 Task: In the  document virtualsettings.doc ,insert the clipart above heading and points ' search for study ' and adjust the shape height to  '3..4''
Action: Mouse moved to (305, 320)
Screenshot: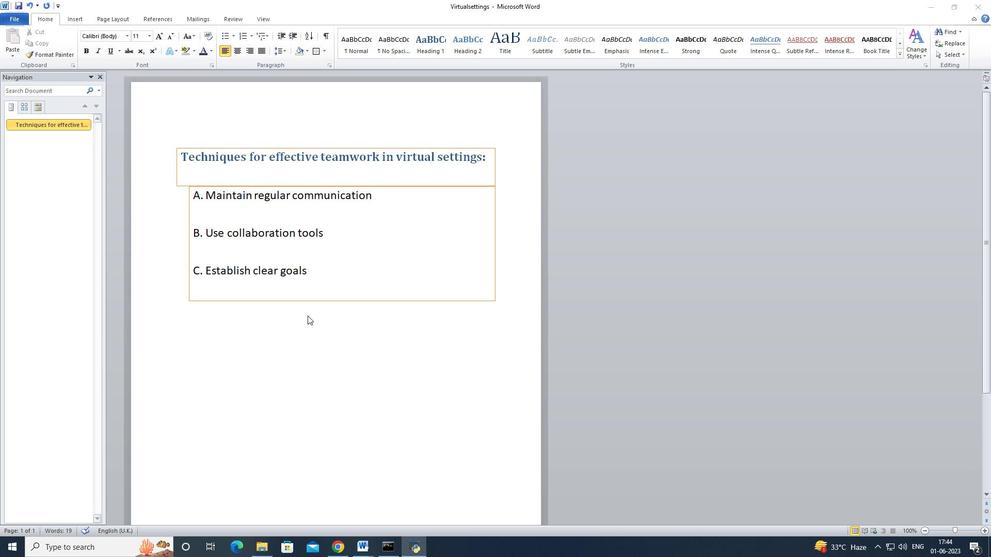 
Action: Mouse pressed left at (305, 320)
Screenshot: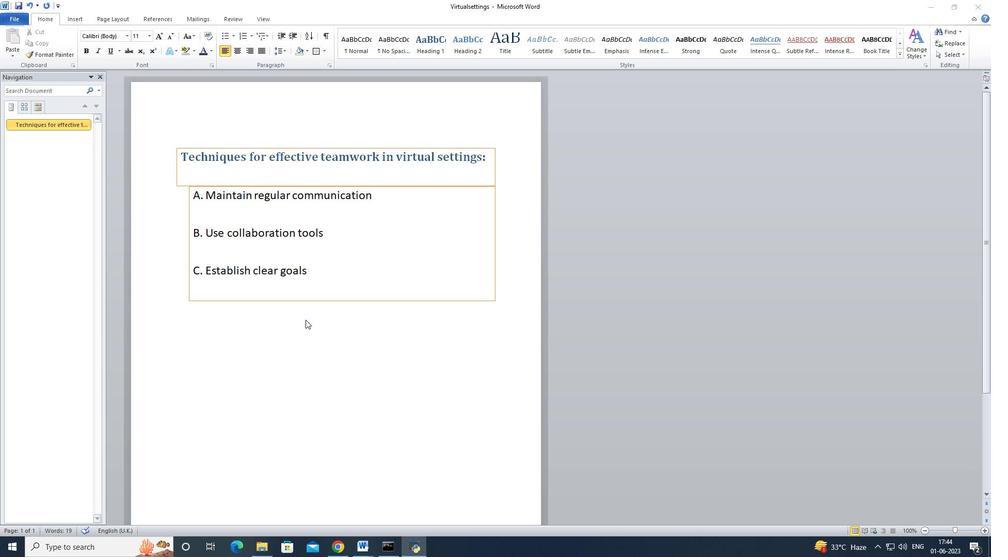 
Action: Mouse moved to (186, 191)
Screenshot: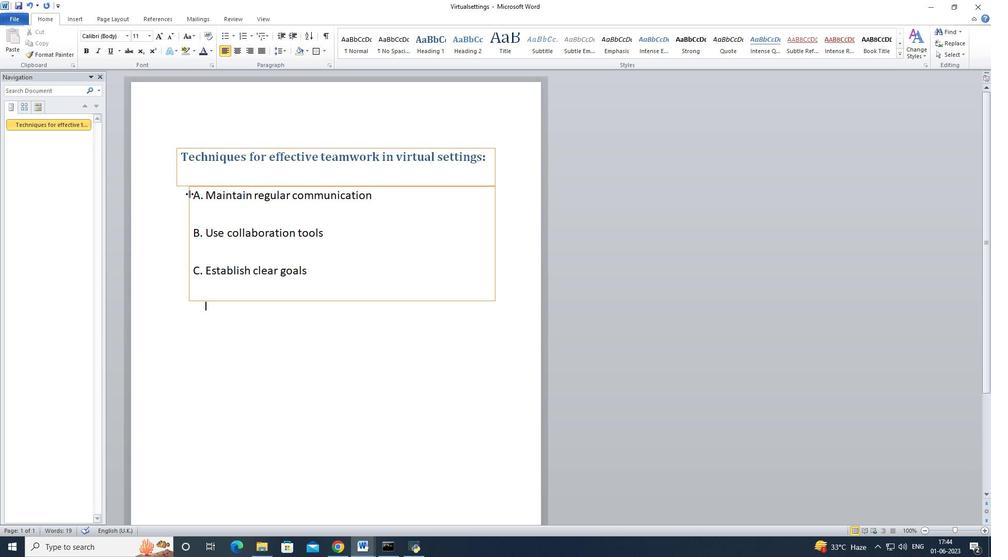
Action: Mouse pressed left at (186, 191)
Screenshot: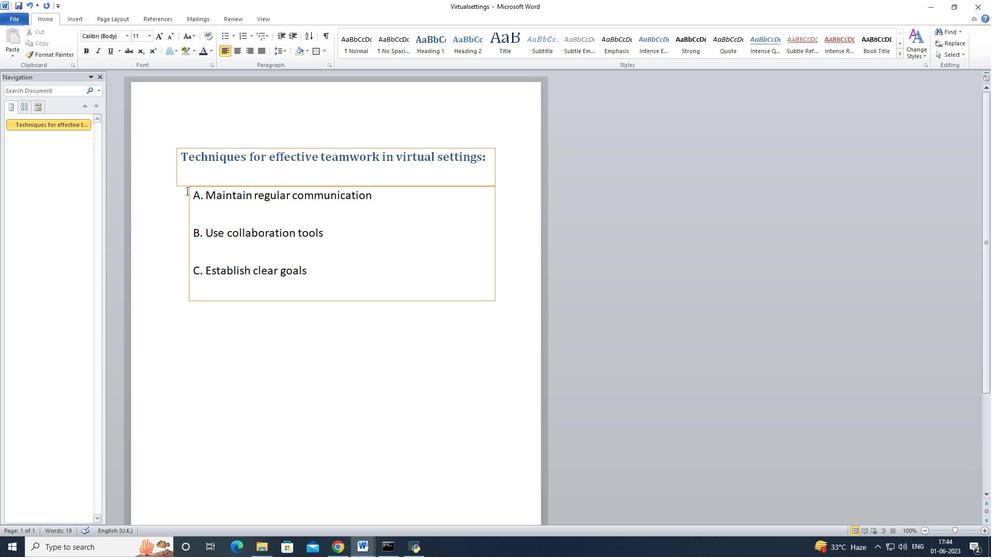 
Action: Key pressed <Key.enter>
Screenshot: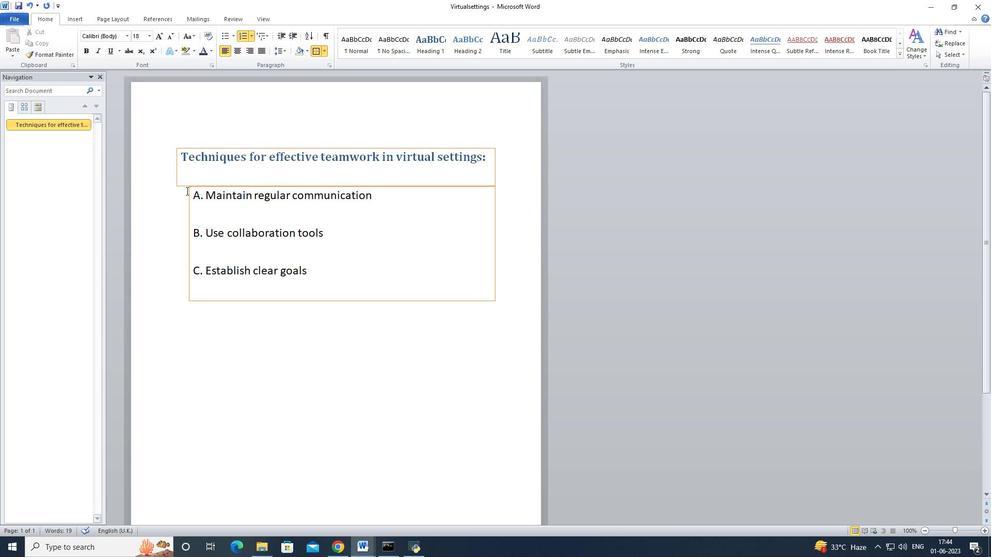 
Action: Mouse moved to (204, 196)
Screenshot: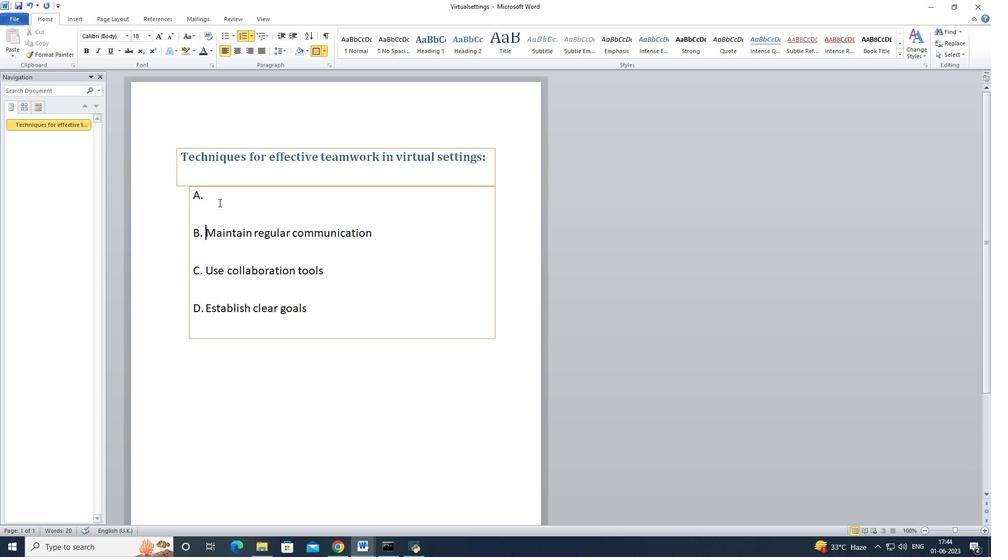 
Action: Mouse pressed left at (204, 196)
Screenshot: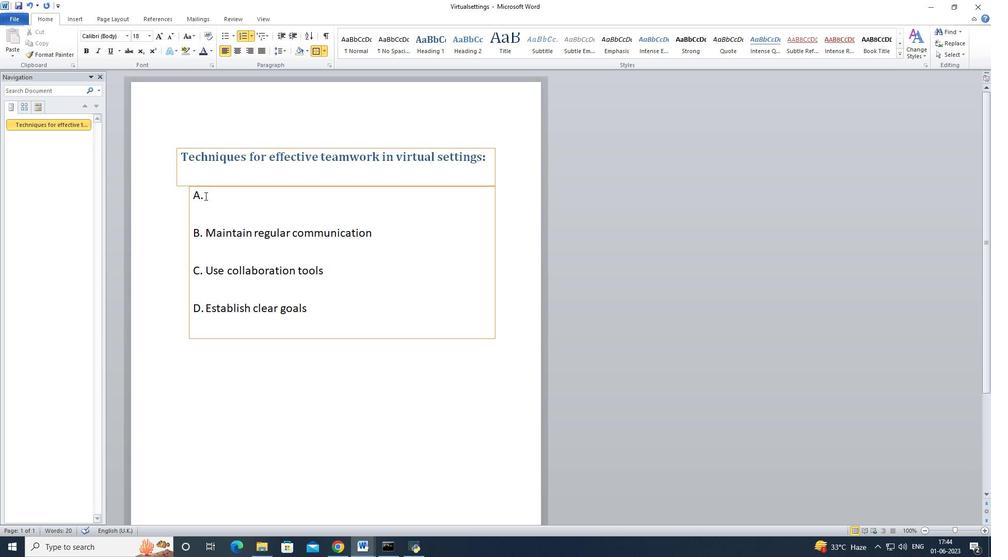 
Action: Key pressed <Key.backspace>
Screenshot: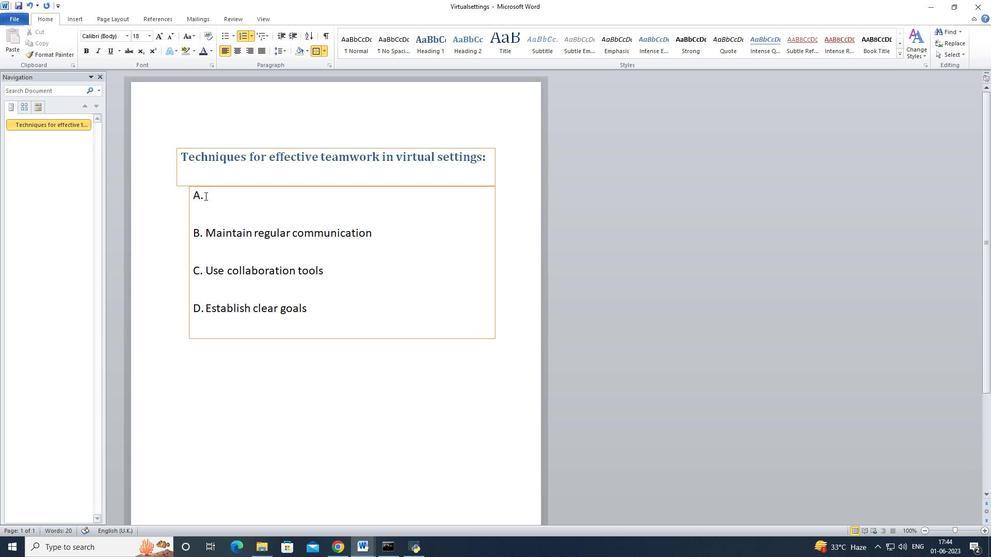 
Action: Mouse moved to (257, 103)
Screenshot: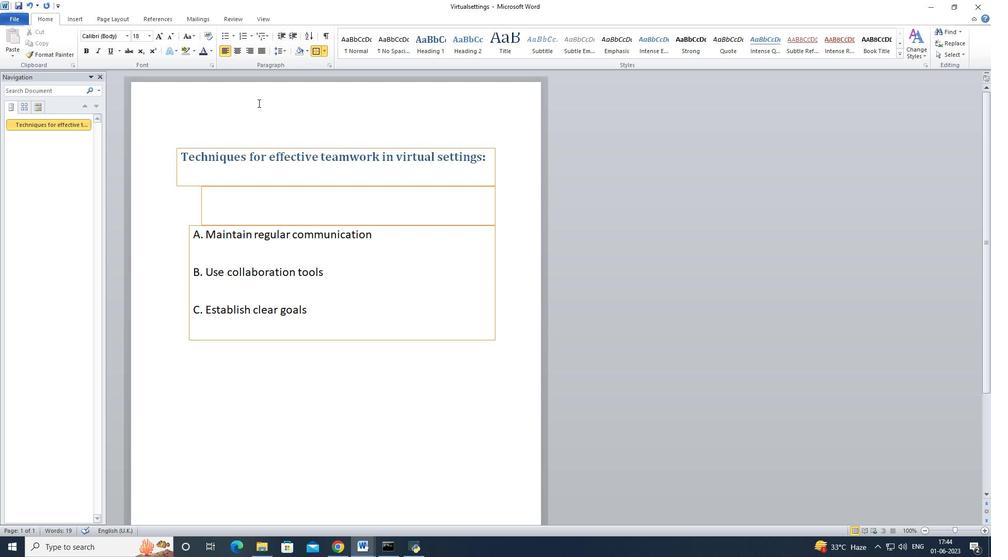 
Action: Key pressed <Key.down><Key.up>
Screenshot: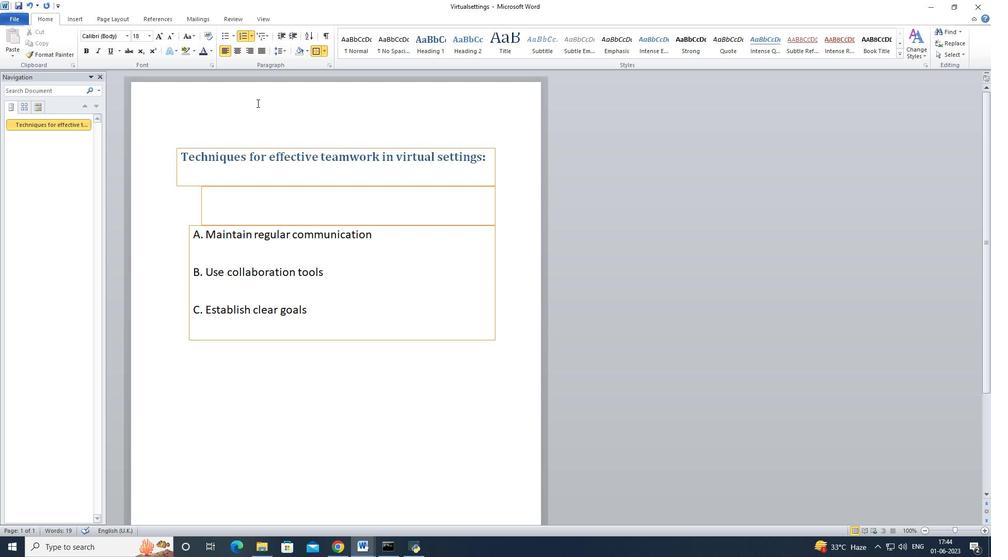 
Action: Mouse moved to (72, 19)
Screenshot: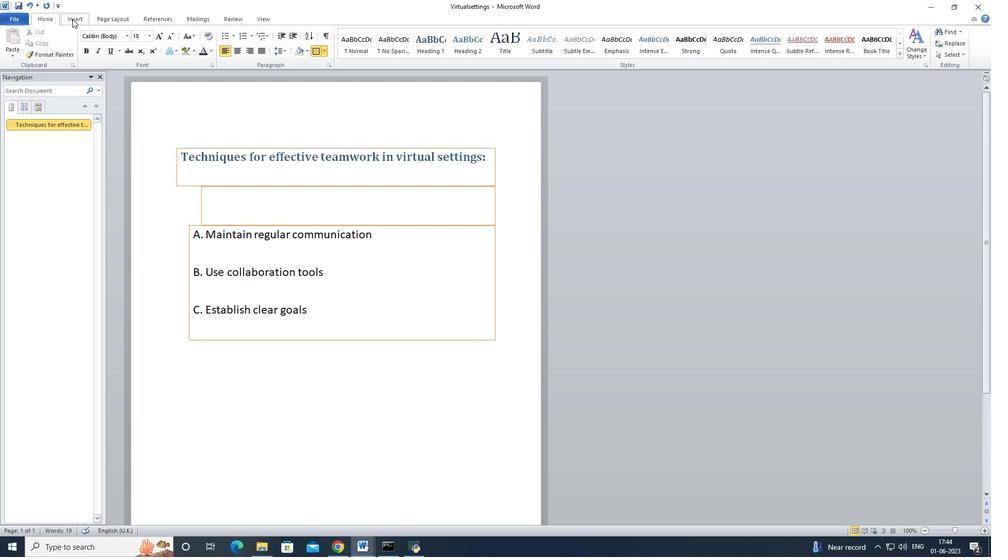
Action: Mouse pressed left at (72, 19)
Screenshot: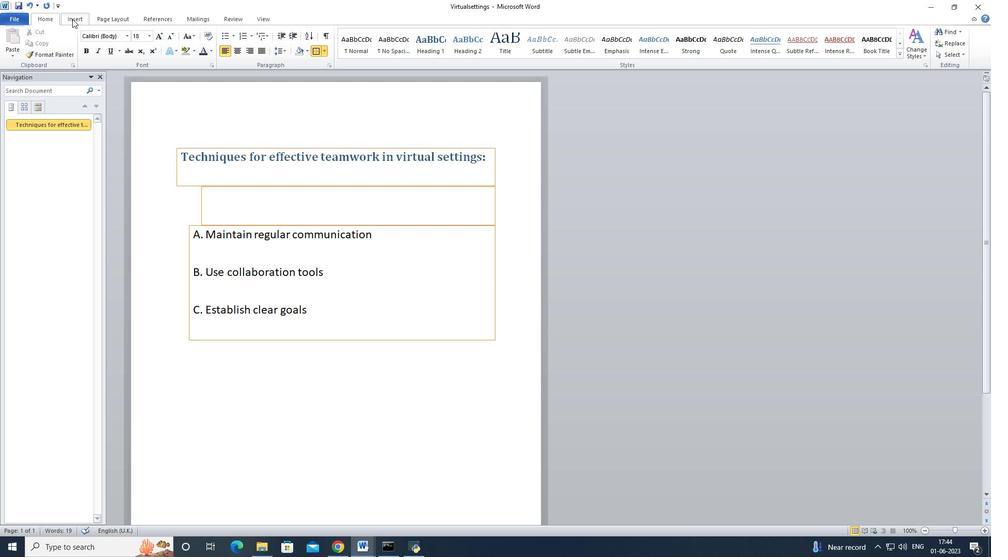 
Action: Mouse moved to (125, 41)
Screenshot: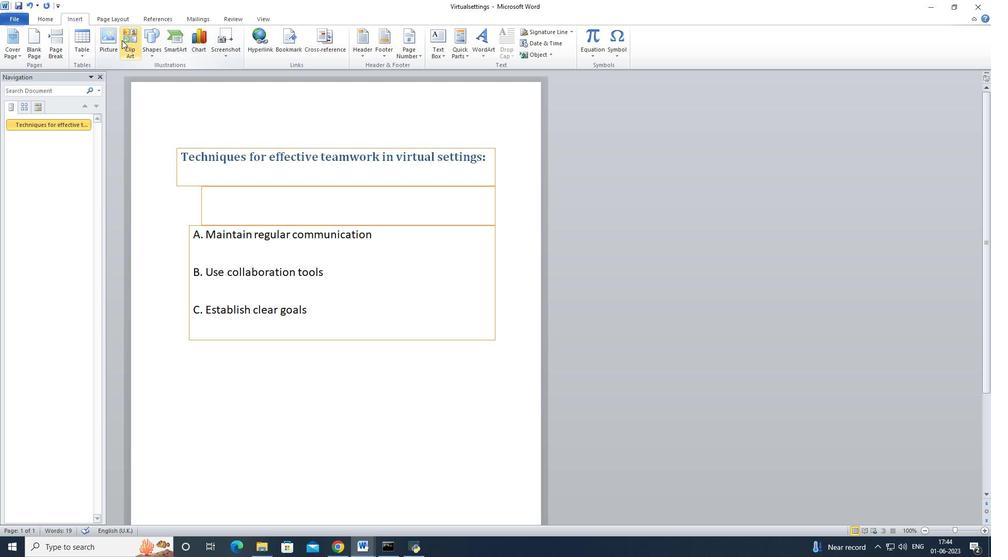 
Action: Mouse pressed left at (125, 41)
Screenshot: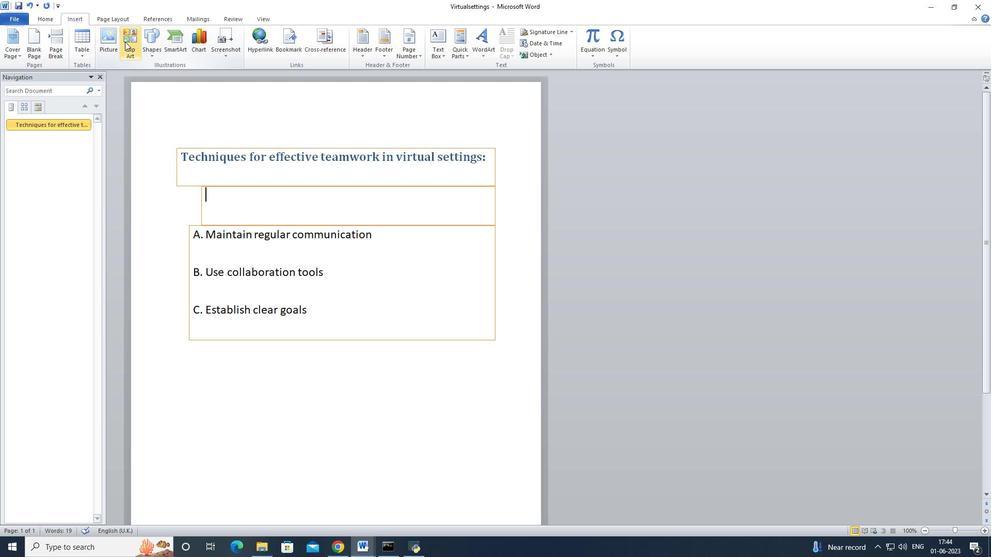 
Action: Mouse moved to (887, 97)
Screenshot: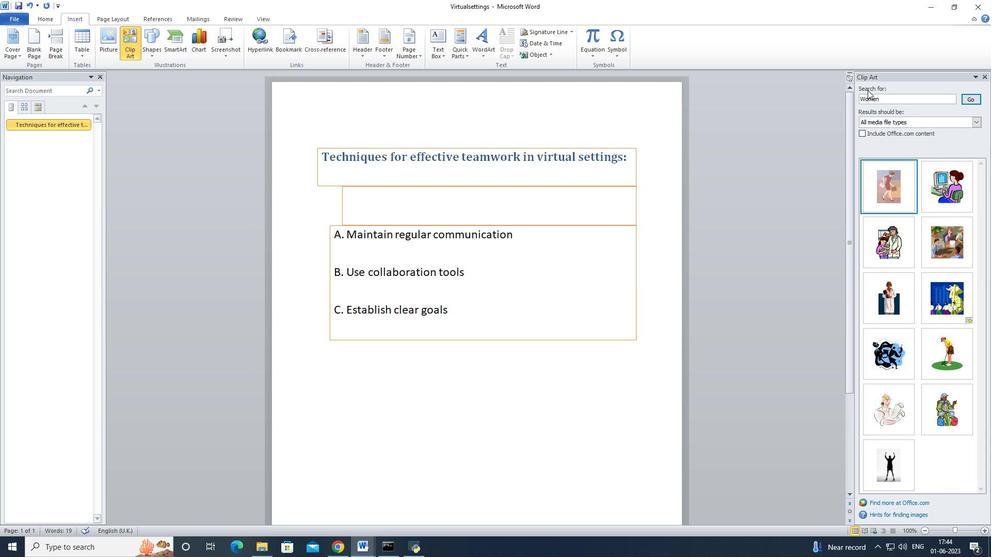 
Action: Mouse pressed left at (887, 97)
Screenshot: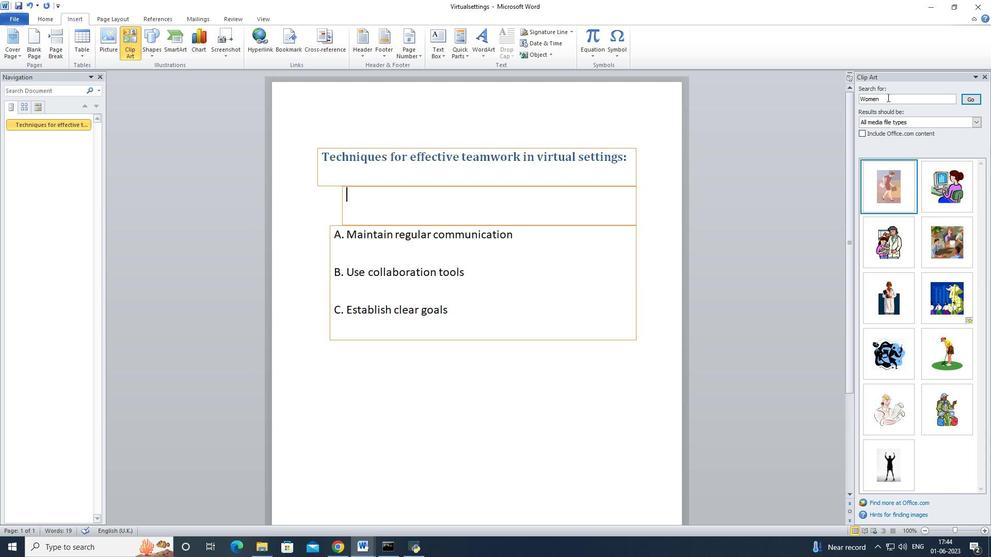 
Action: Mouse moved to (836, 98)
Screenshot: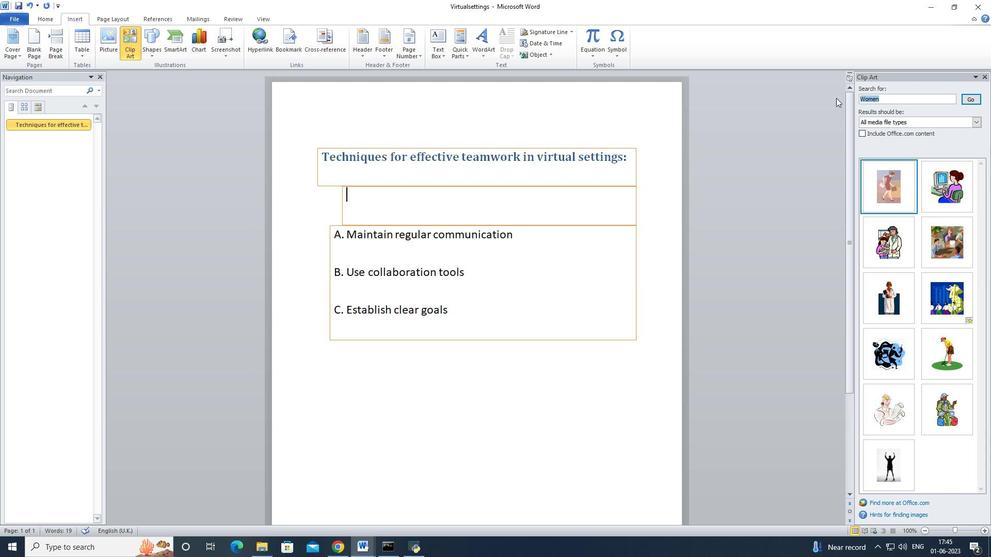 
Action: Key pressed study
Screenshot: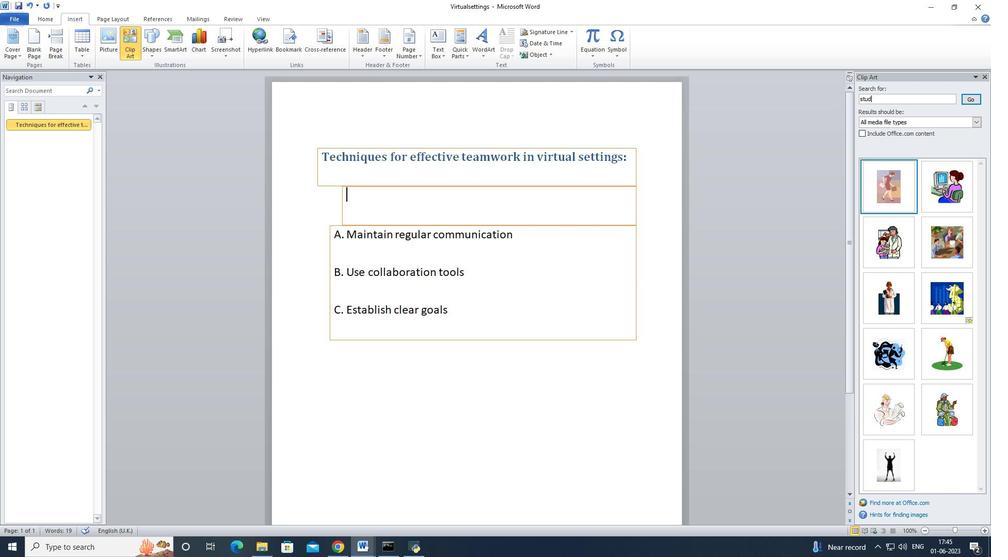 
Action: Mouse moved to (973, 100)
Screenshot: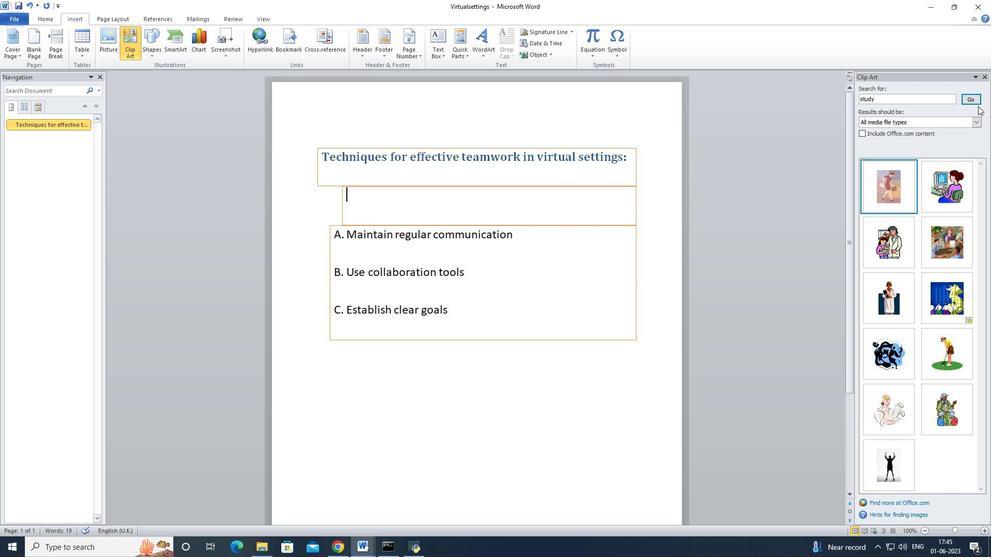 
Action: Mouse pressed left at (973, 100)
Screenshot: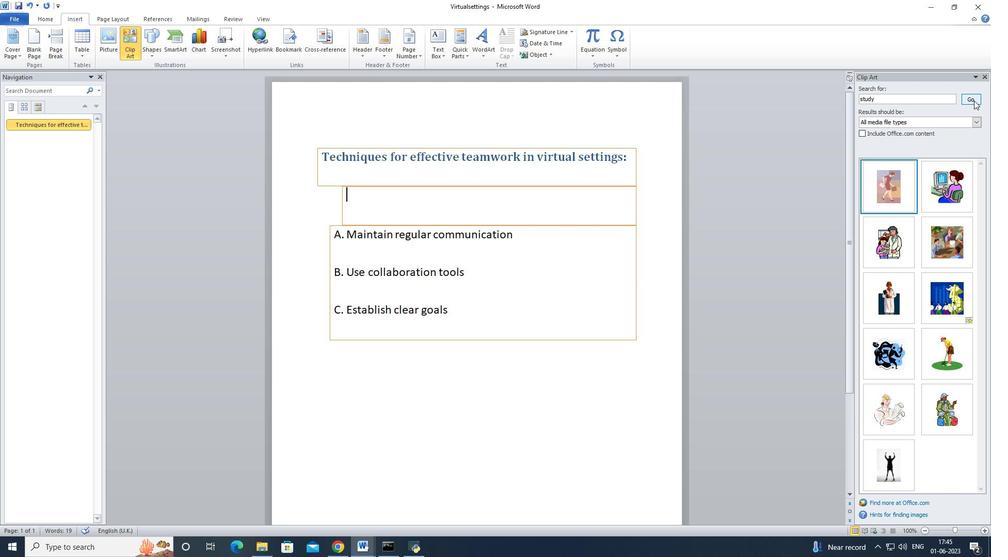 
Action: Mouse moved to (924, 96)
Screenshot: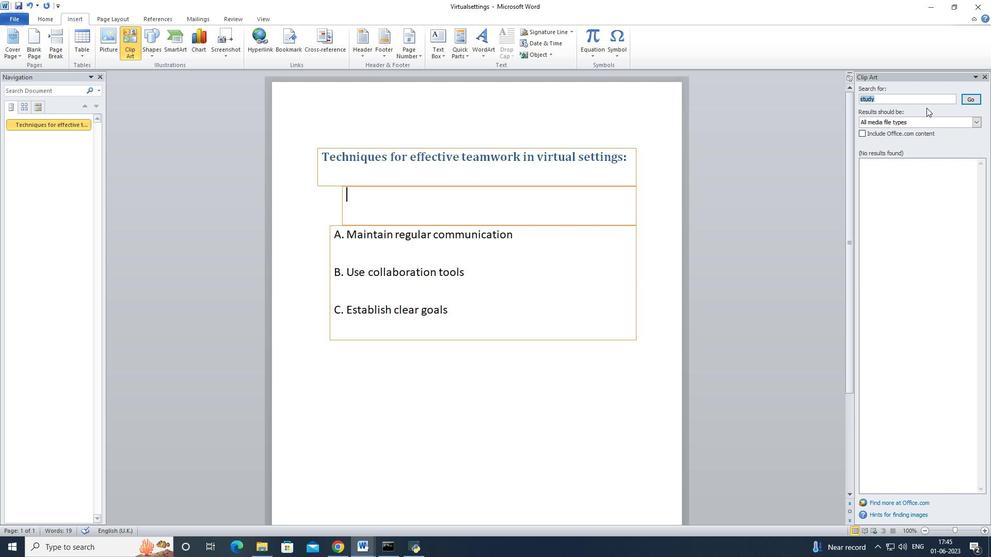 
Action: Mouse pressed left at (924, 96)
Screenshot: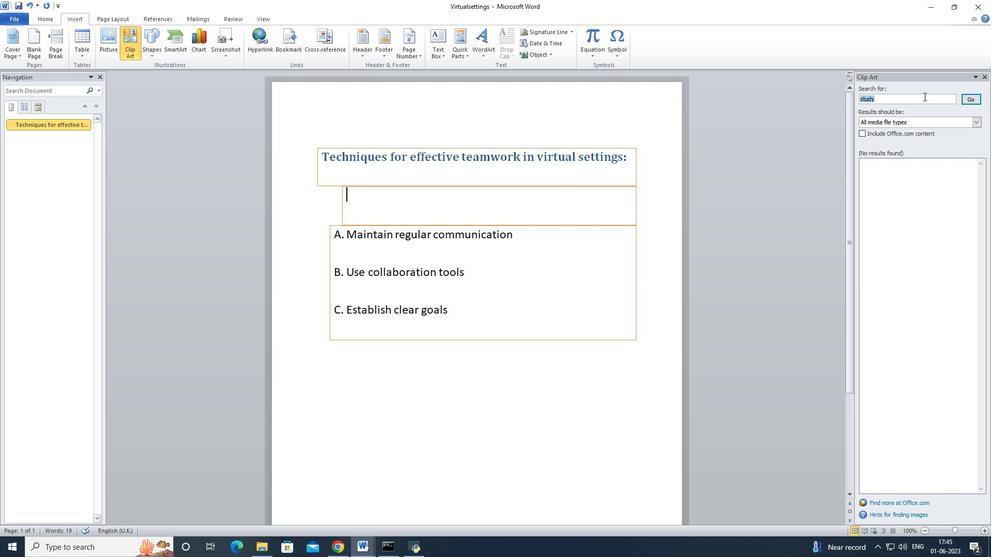 
Action: Mouse moved to (976, 100)
Screenshot: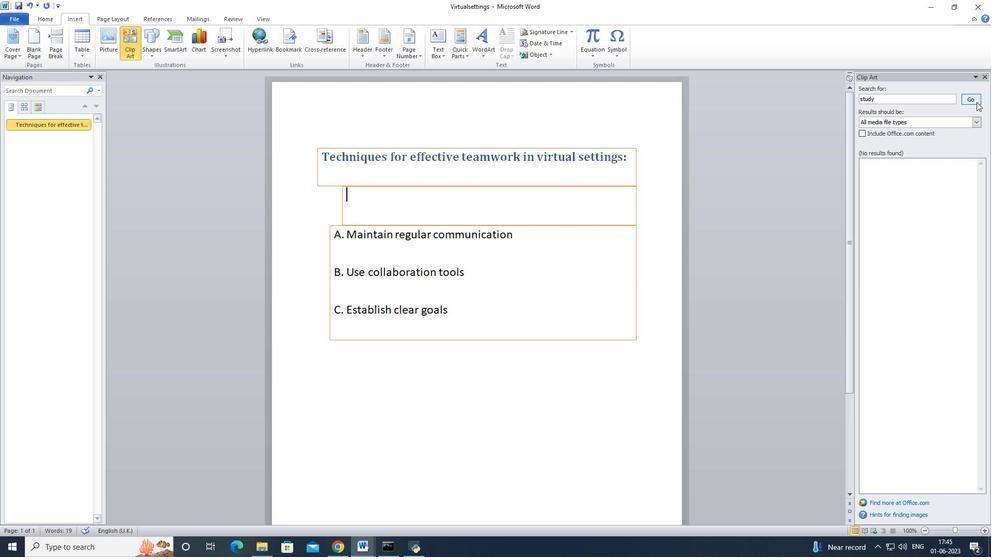 
Action: Mouse pressed left at (976, 100)
Screenshot: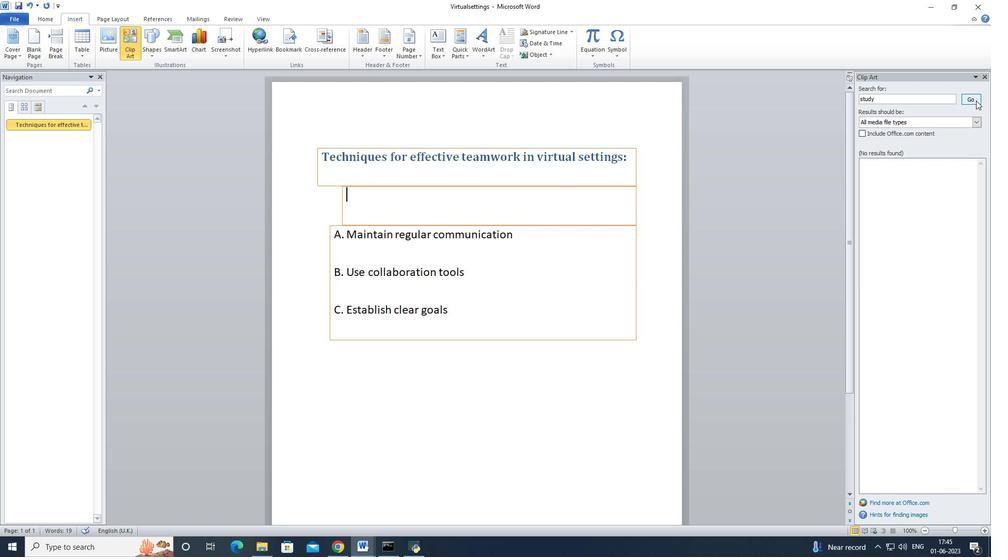 
Action: Mouse moved to (882, 101)
Screenshot: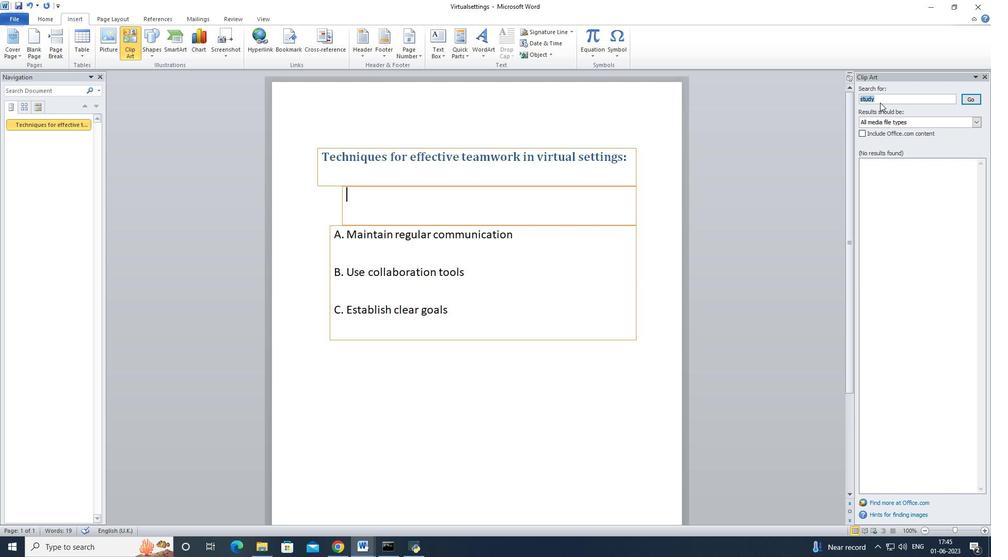 
Action: Key pressed <Key.shift>S<Key.backspace><Key.backspace>
Screenshot: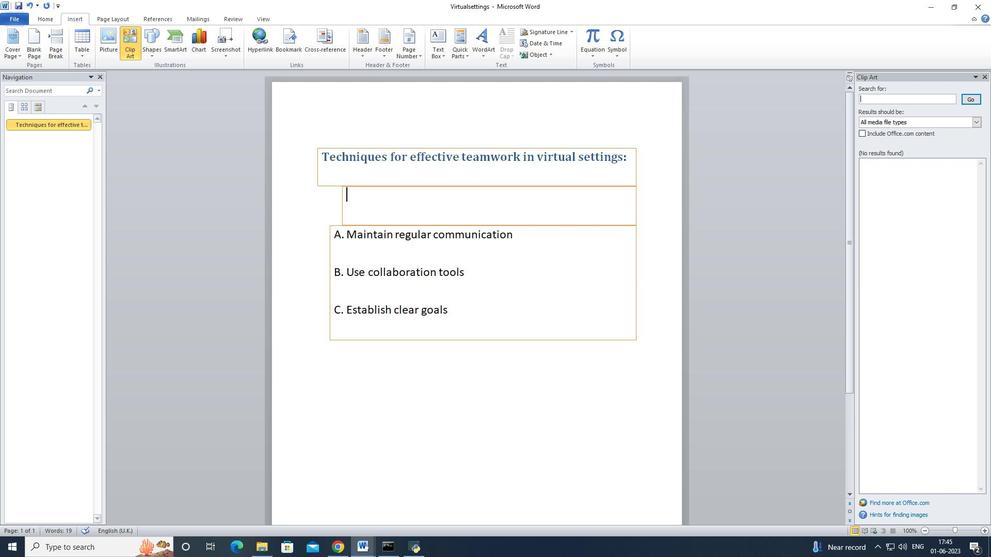 
Action: Mouse moved to (942, 123)
Screenshot: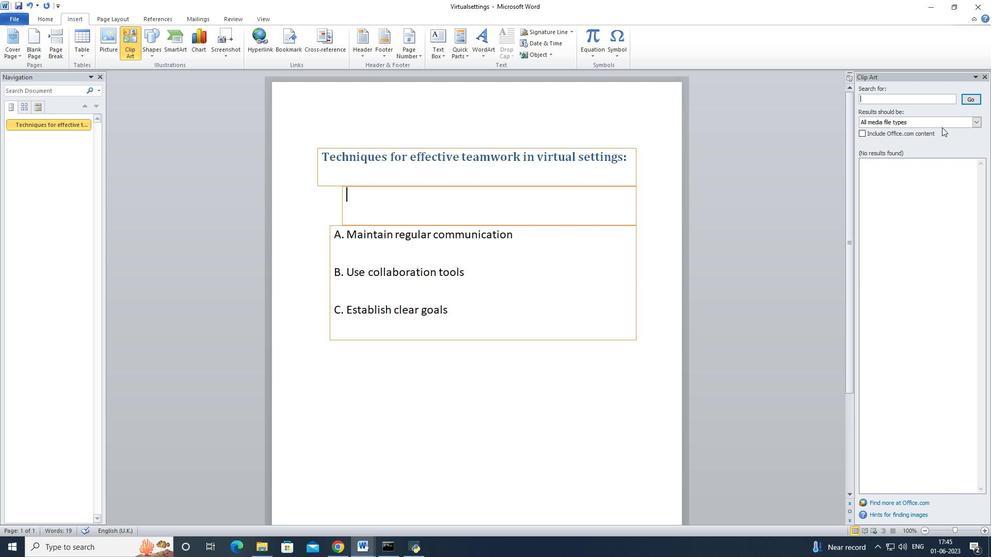 
Action: Mouse pressed left at (942, 123)
Screenshot: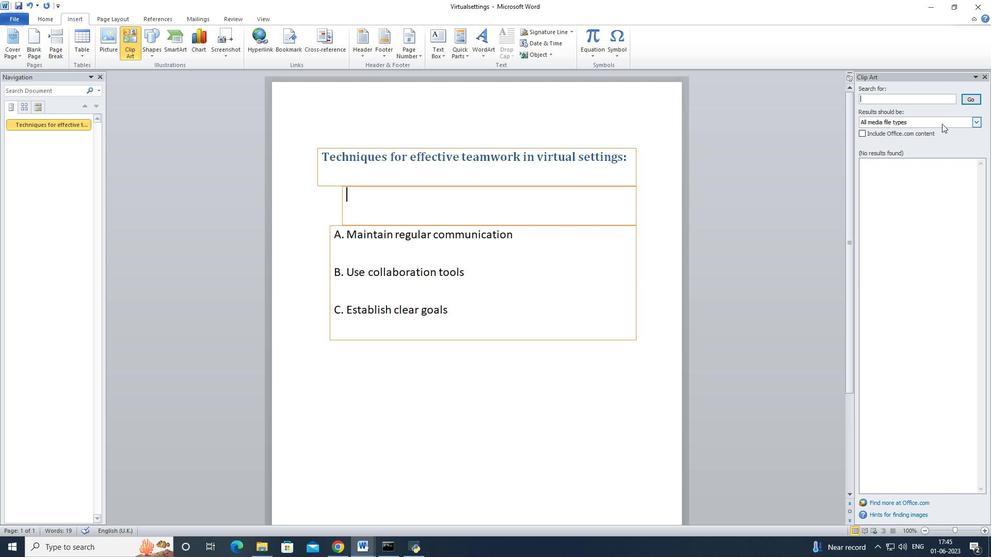 
Action: Mouse moved to (935, 126)
Screenshot: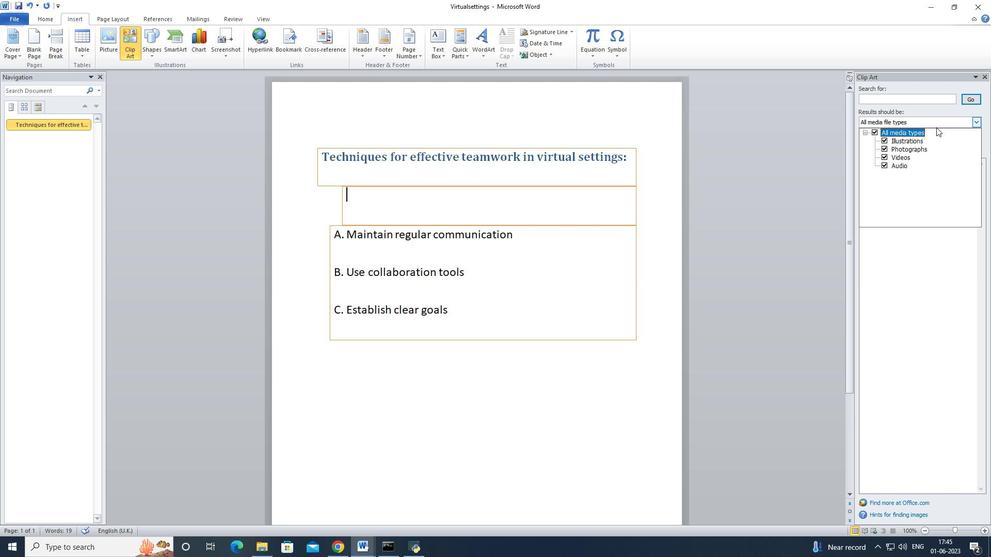 
Action: Mouse pressed left at (935, 126)
Screenshot: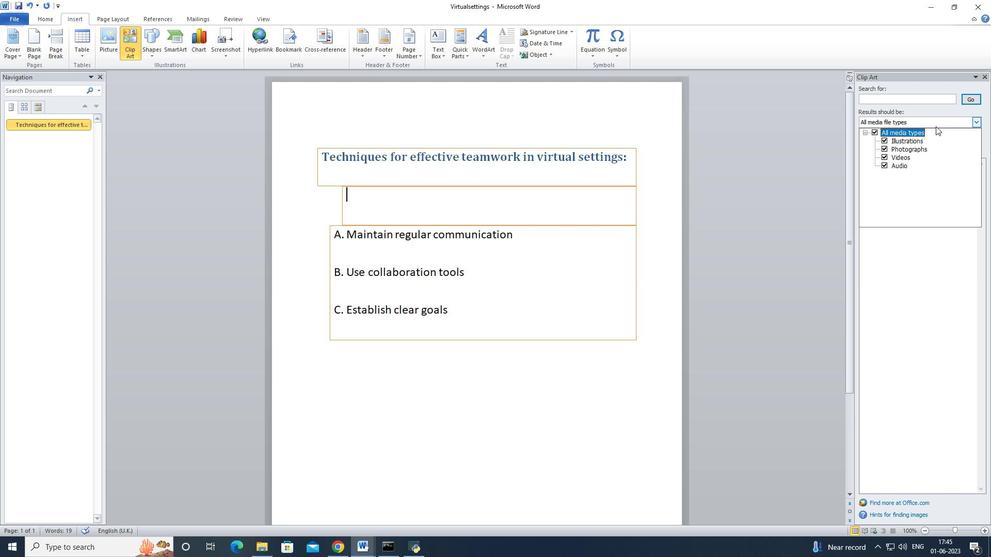 
Action: Mouse moved to (910, 100)
Screenshot: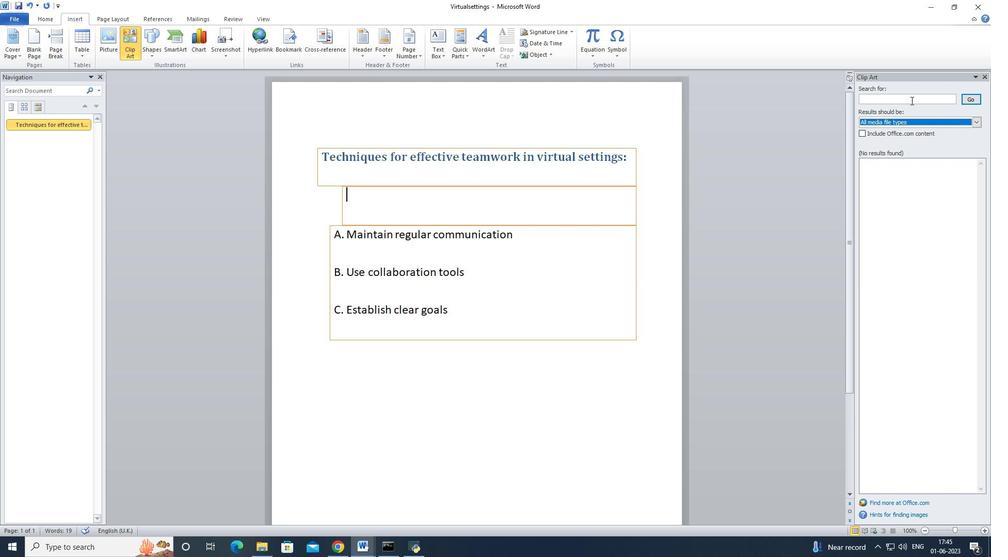 
Action: Mouse pressed left at (910, 100)
Screenshot: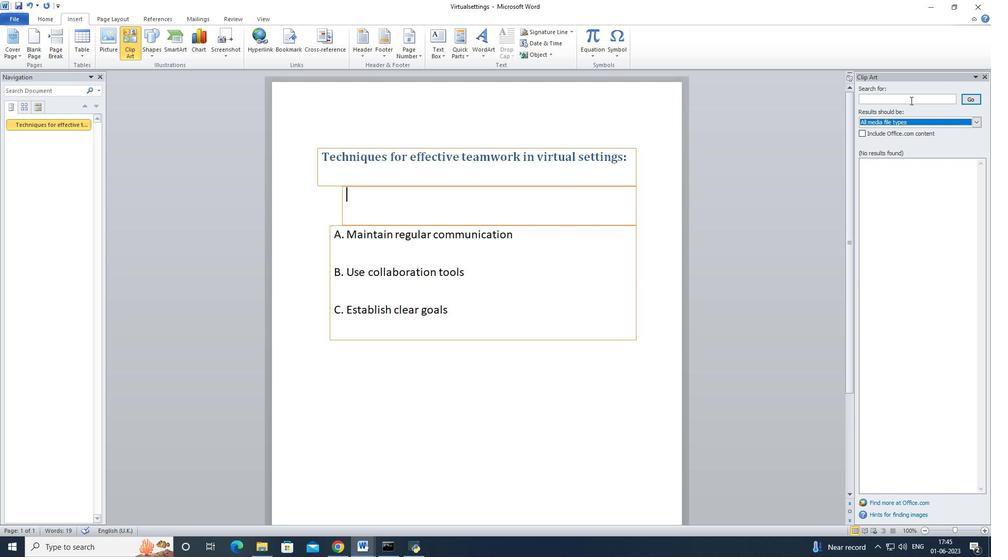 
Action: Key pressed study
Screenshot: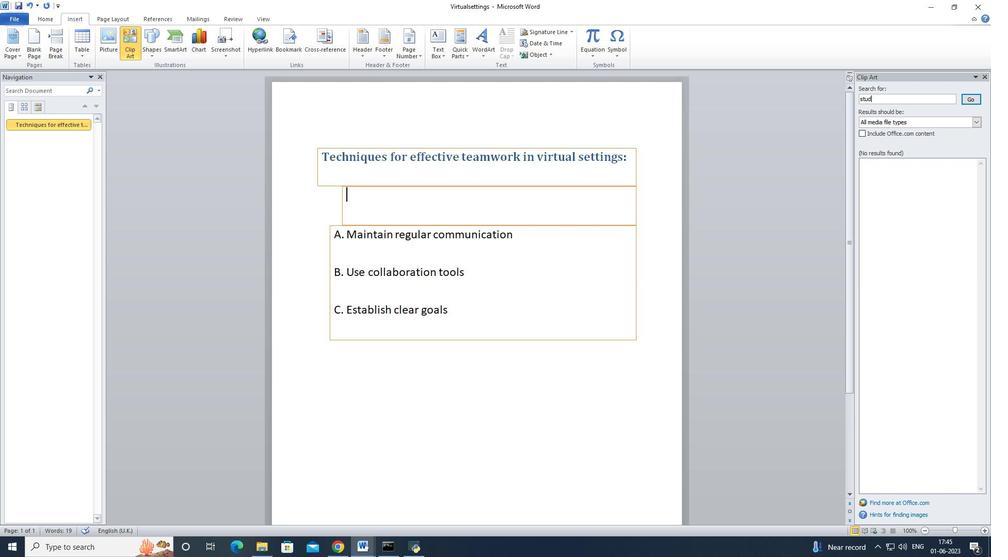 
Action: Mouse moved to (970, 94)
Screenshot: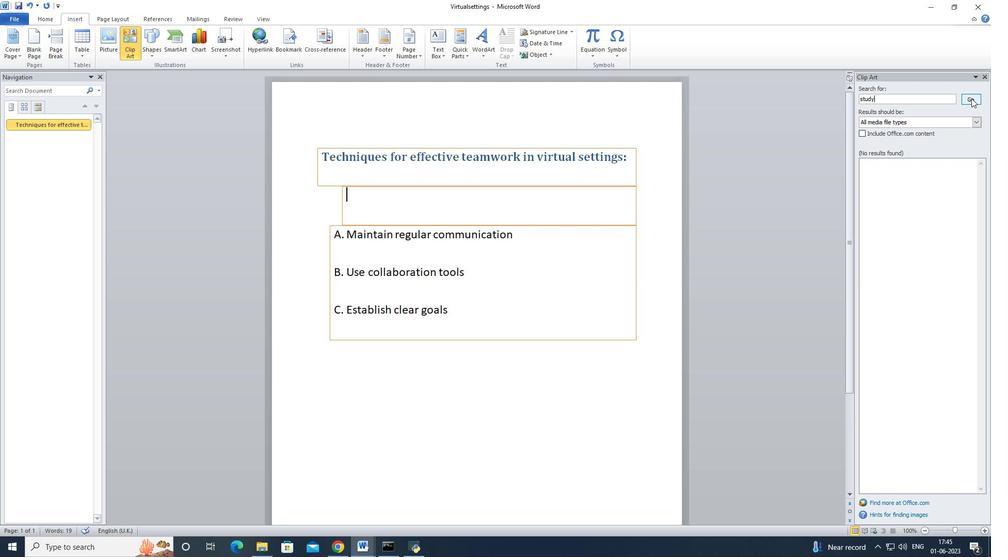 
Action: Mouse pressed left at (970, 94)
Screenshot: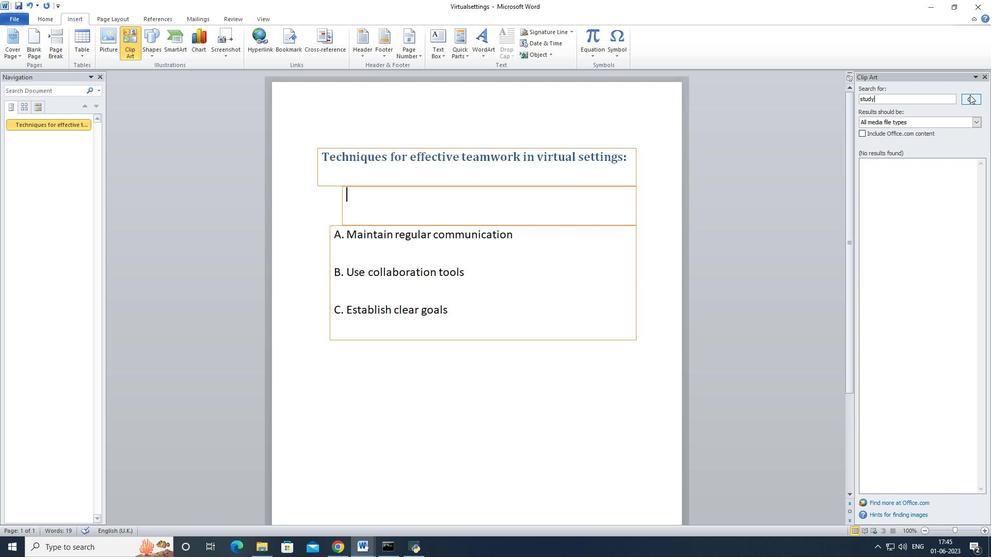 
Action: Mouse pressed left at (970, 94)
Screenshot: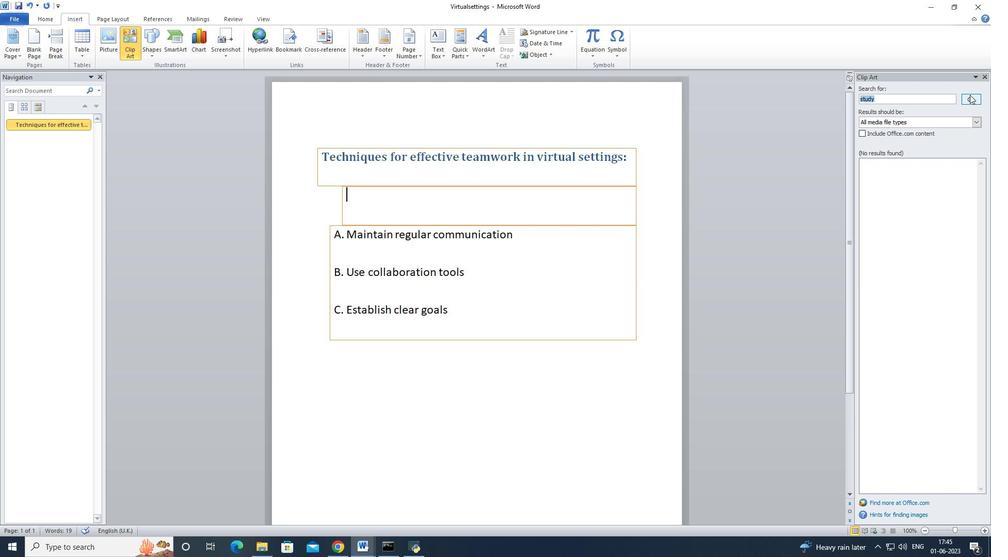 
Action: Mouse moved to (887, 94)
Screenshot: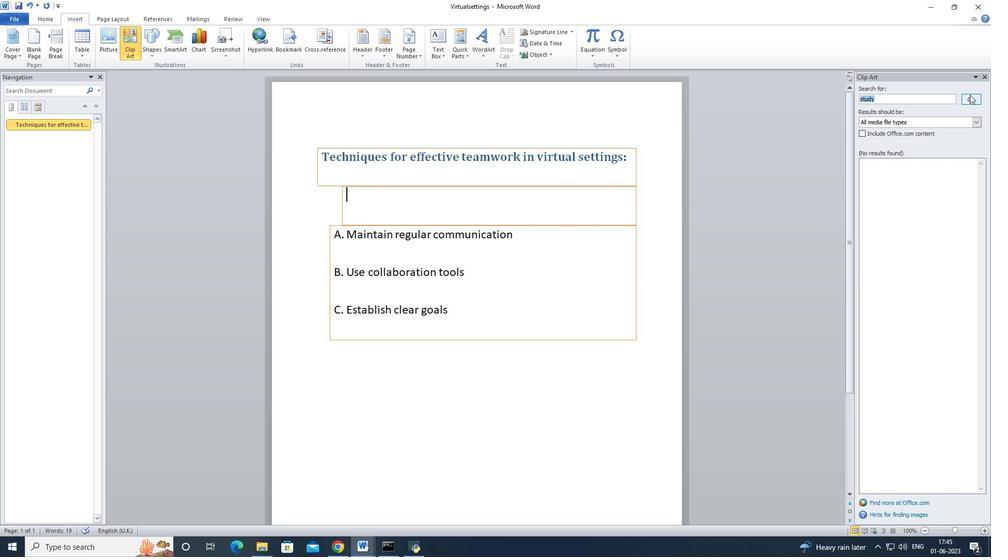 
Action: Mouse pressed left at (887, 94)
Screenshot: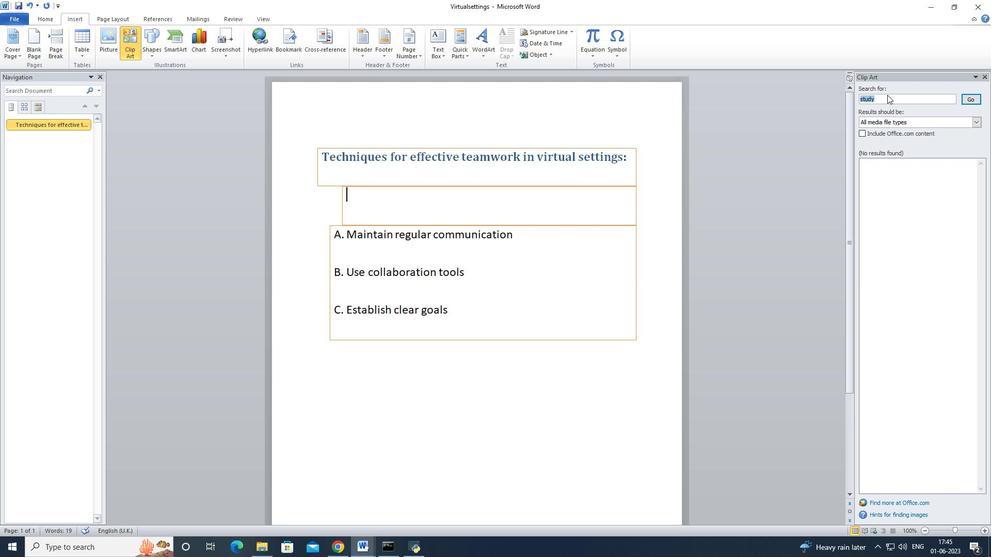 
Action: Mouse moved to (886, 97)
Screenshot: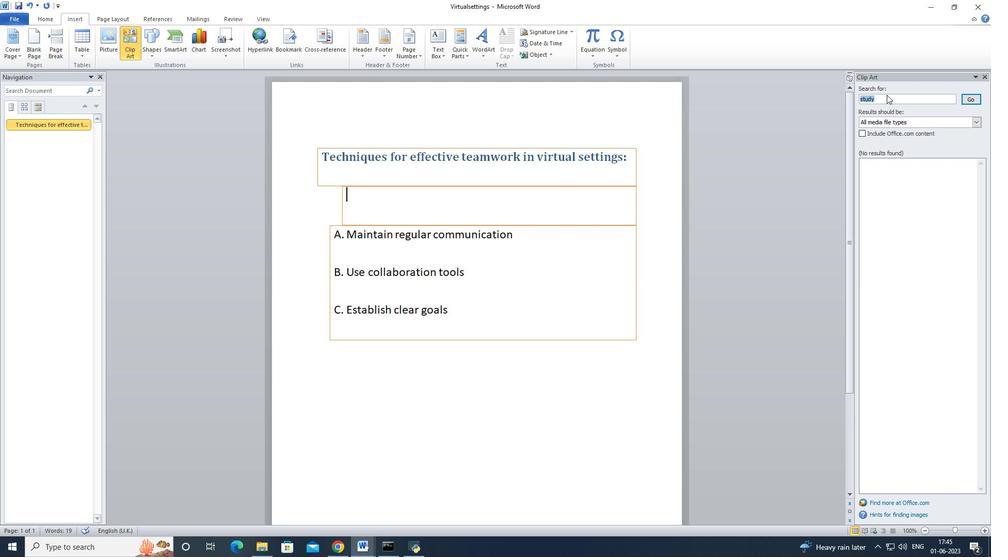 
Action: Key pressed search<Key.space>for<Key.space>study
Screenshot: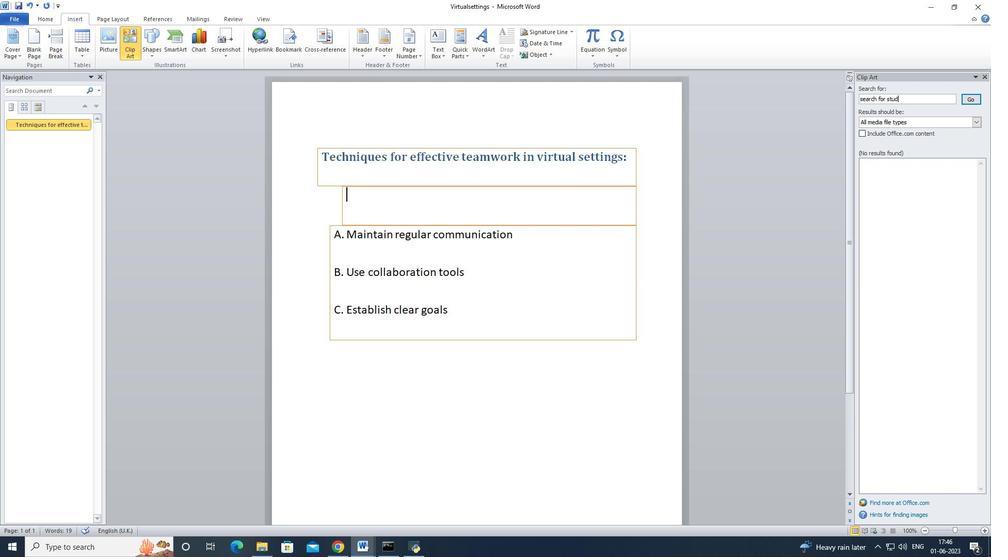 
Action: Mouse moved to (970, 94)
Screenshot: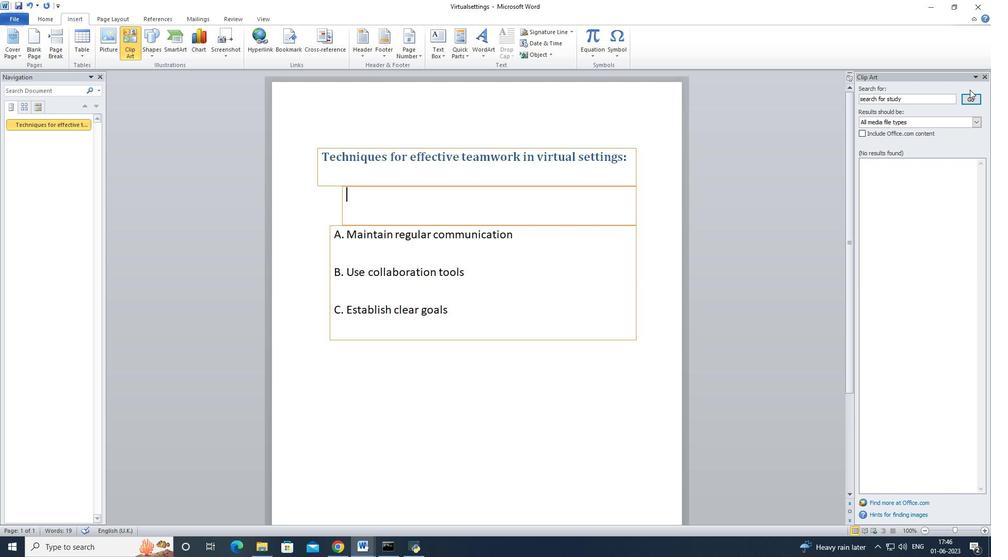 
Action: Mouse pressed left at (970, 94)
Screenshot: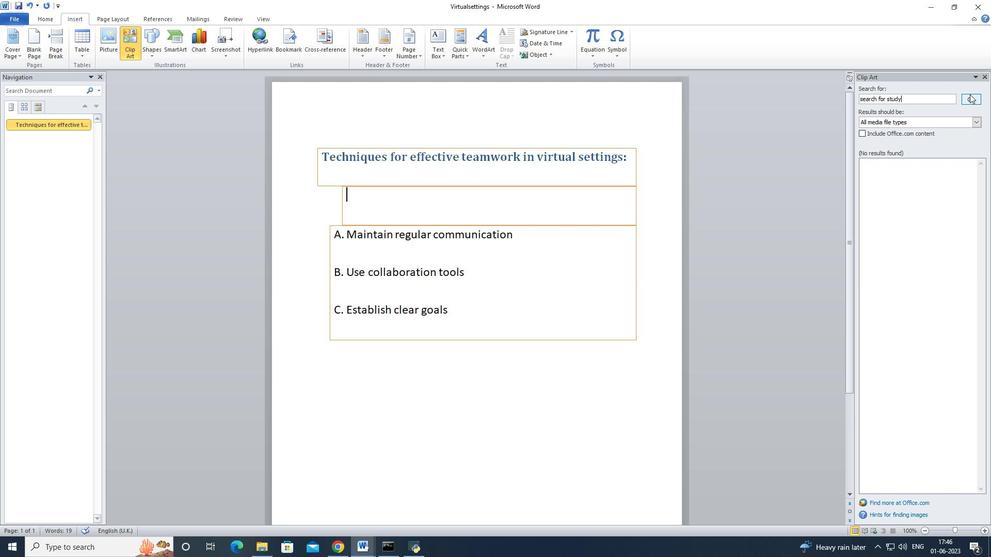 
Action: Mouse moved to (936, 100)
Screenshot: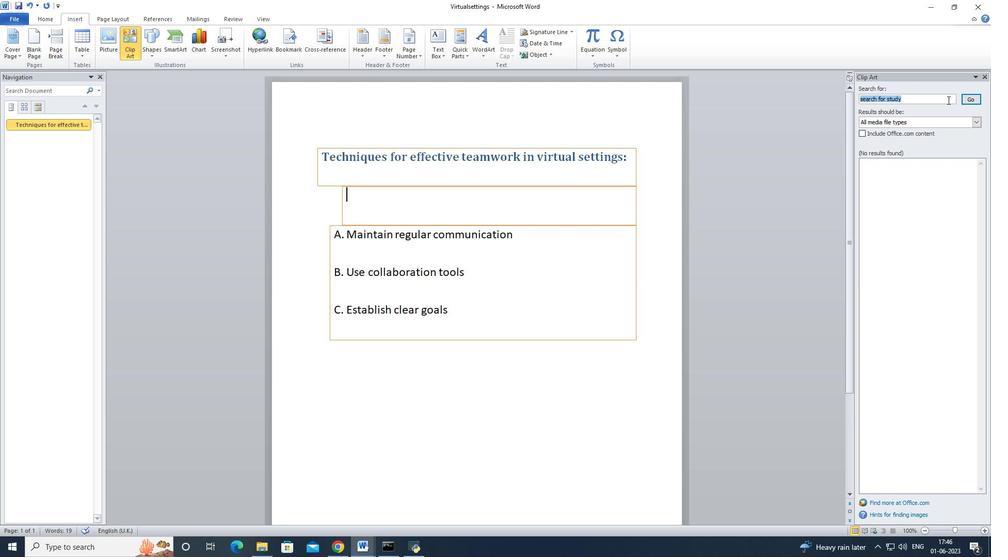 
Action: Mouse pressed left at (936, 100)
Screenshot: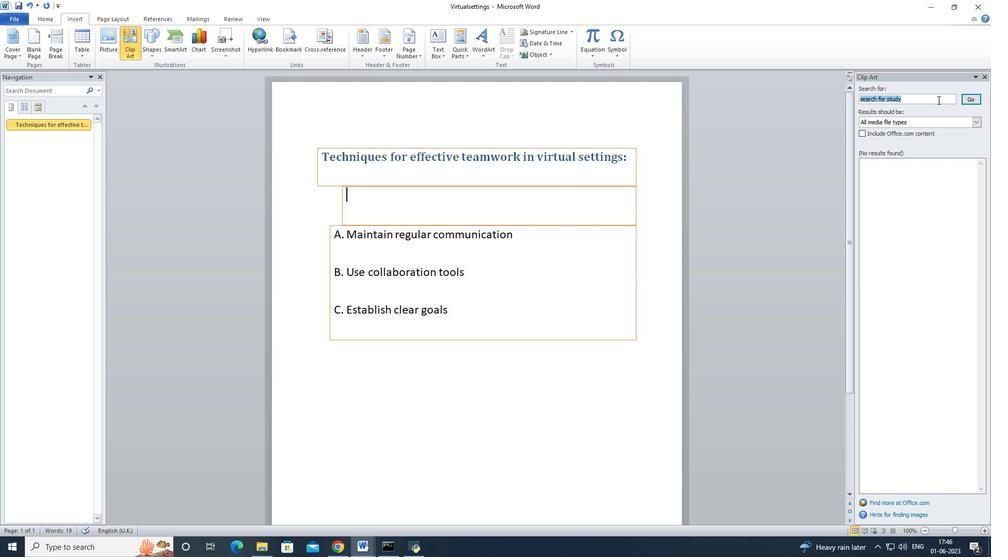 
Action: Mouse moved to (846, 101)
Screenshot: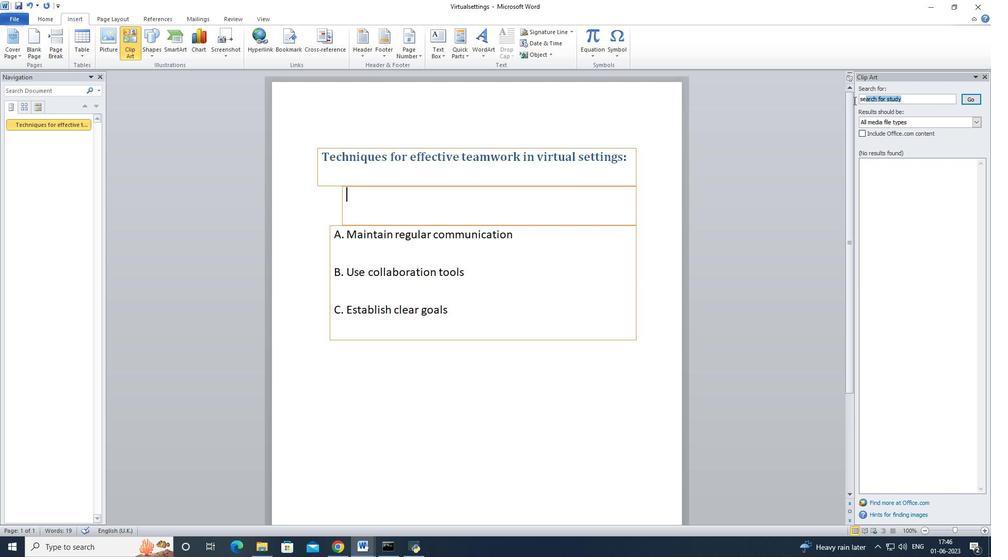 
Action: Key pressed <Key.backspace>
Screenshot: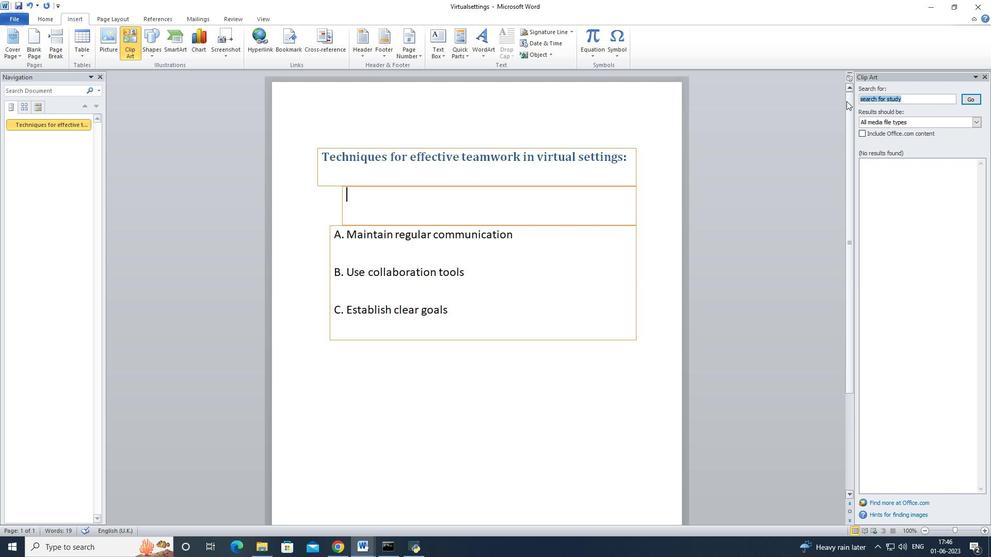 
Action: Mouse moved to (923, 99)
Screenshot: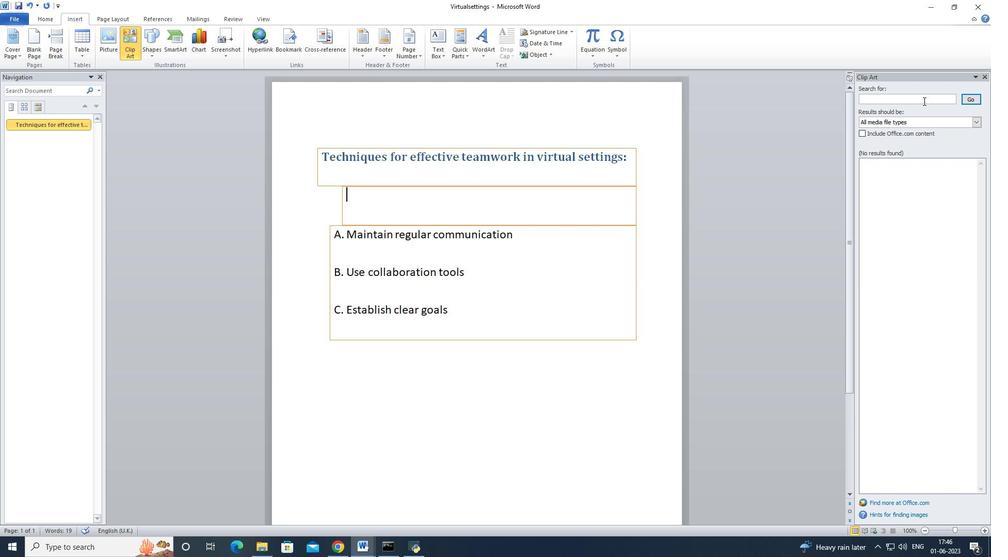
Action: Mouse pressed left at (923, 99)
Screenshot: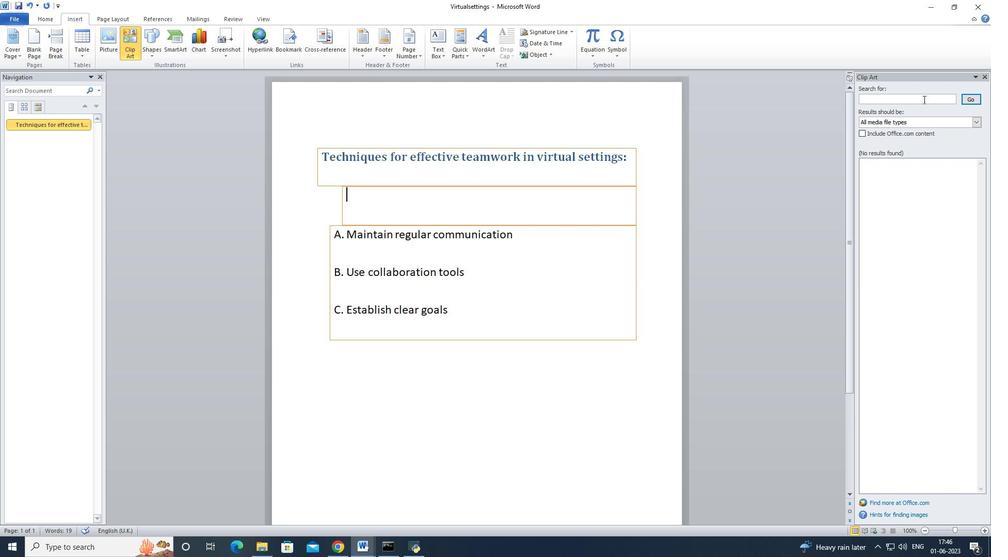 
Action: Mouse moved to (921, 99)
Screenshot: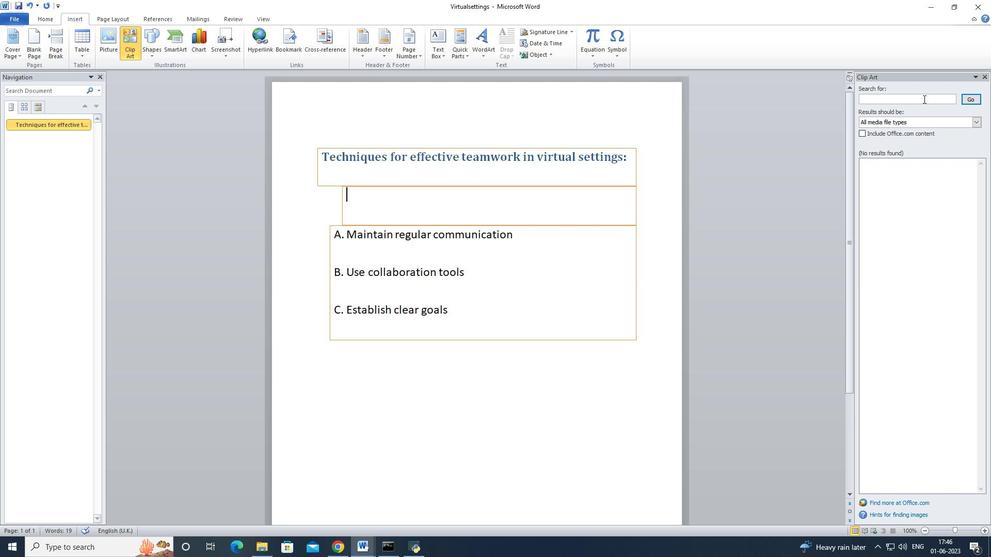 
Action: Key pressed study<Key.enter>
Screenshot: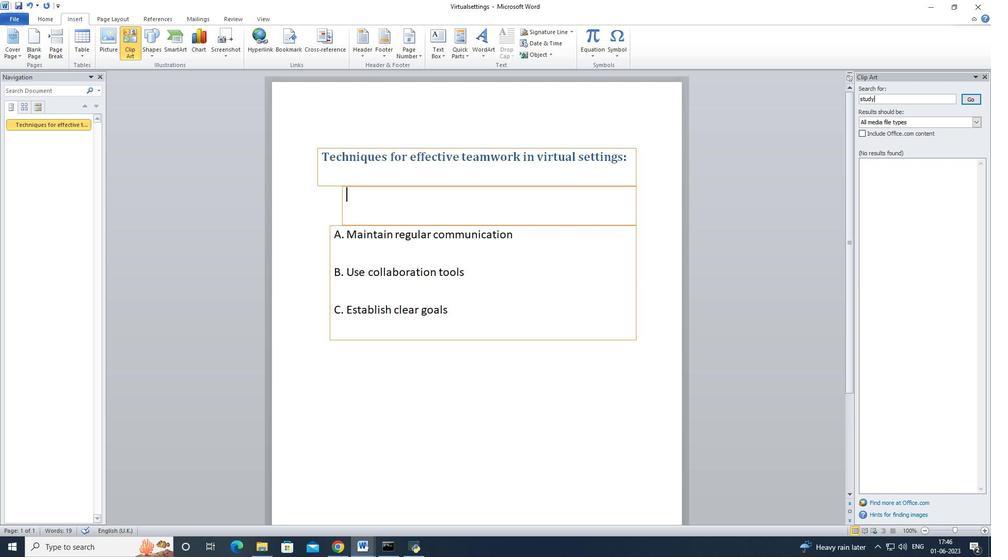 
Action: Mouse moved to (969, 101)
Screenshot: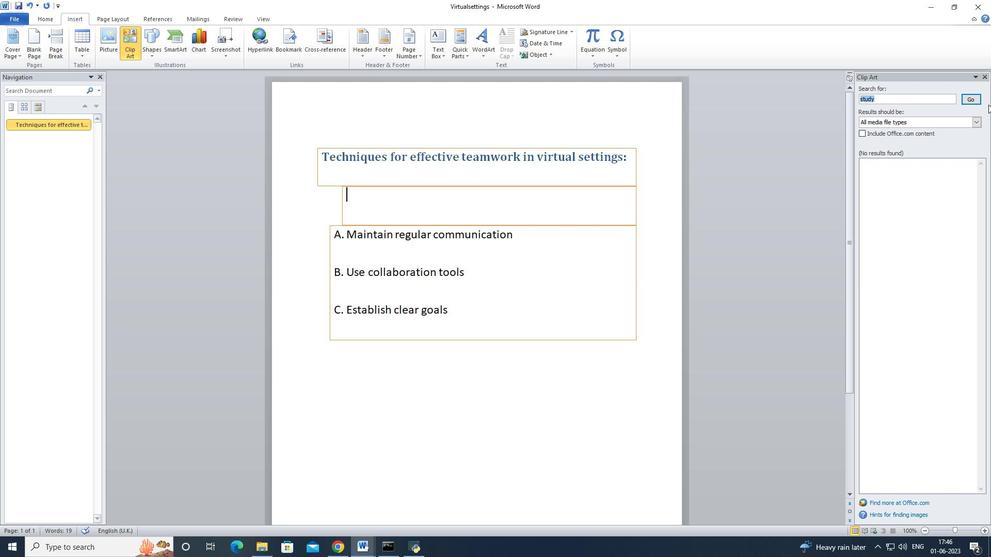 
Action: Mouse pressed left at (969, 101)
Screenshot: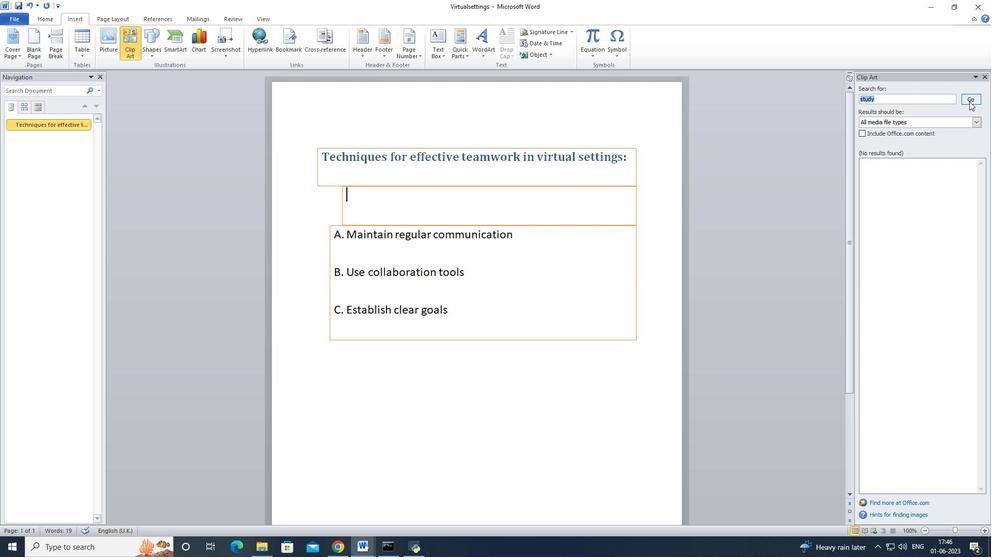 
Action: Mouse moved to (933, 190)
Screenshot: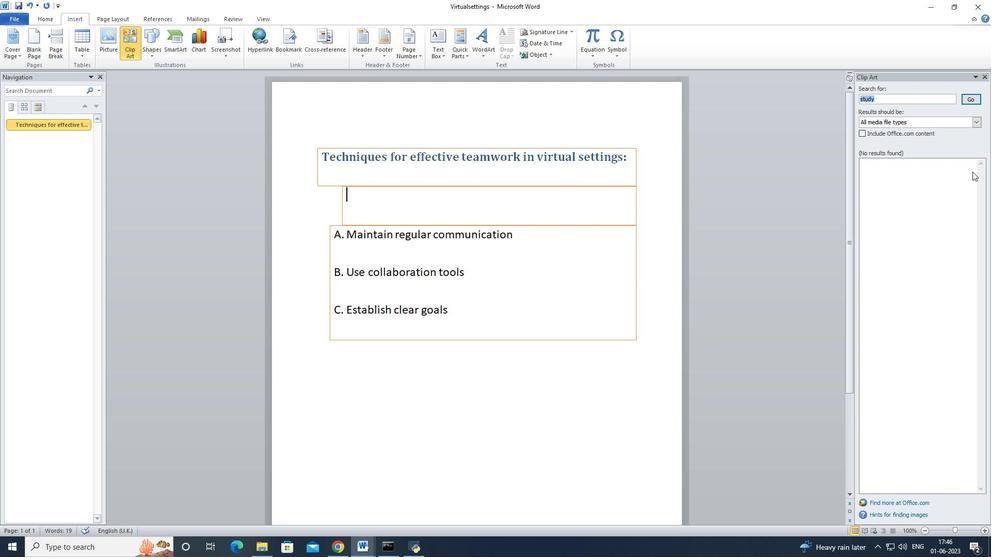 
Action: Mouse pressed left at (933, 190)
Screenshot: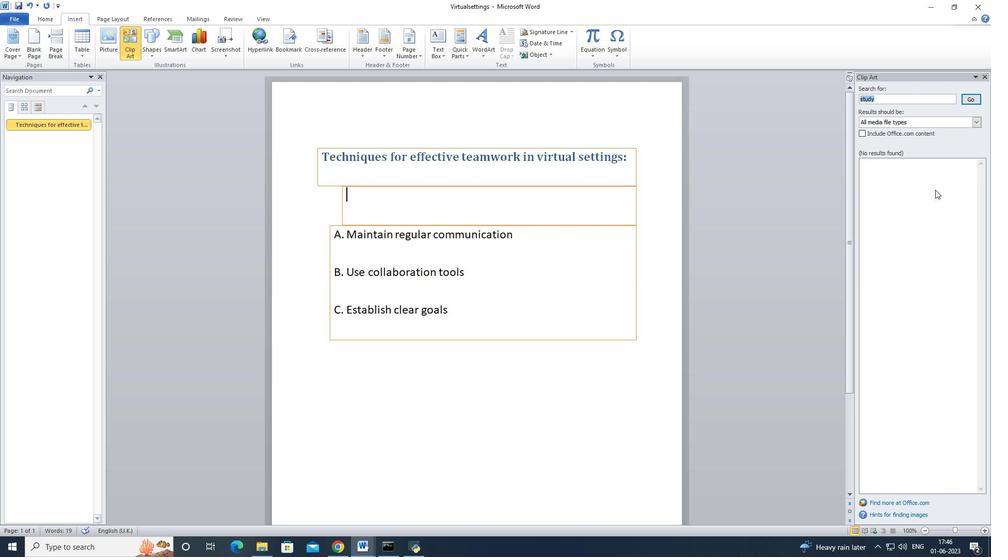 
Action: Mouse moved to (525, 153)
Screenshot: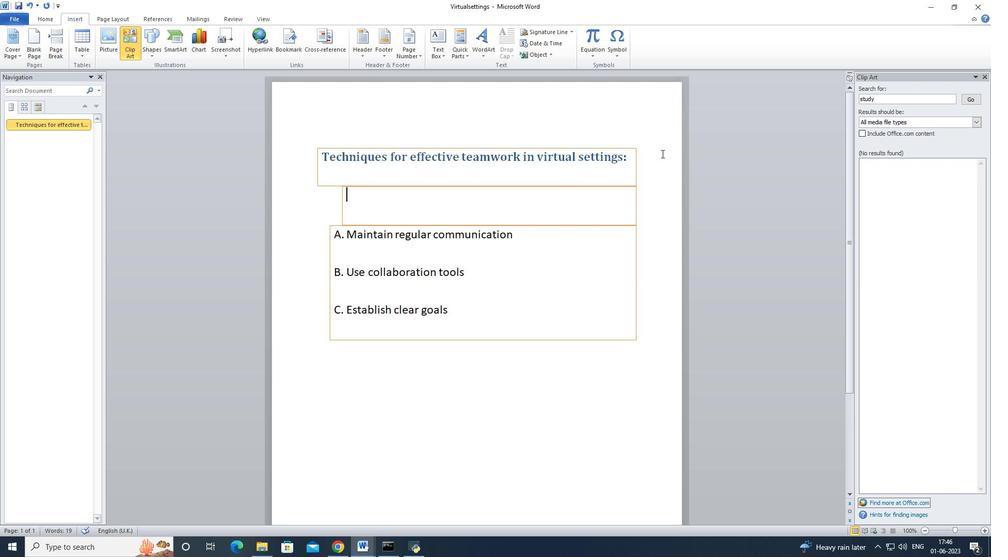 
